 Task: Show report/block button in Hitesh Gulati message.
Action: Mouse moved to (588, 78)
Screenshot: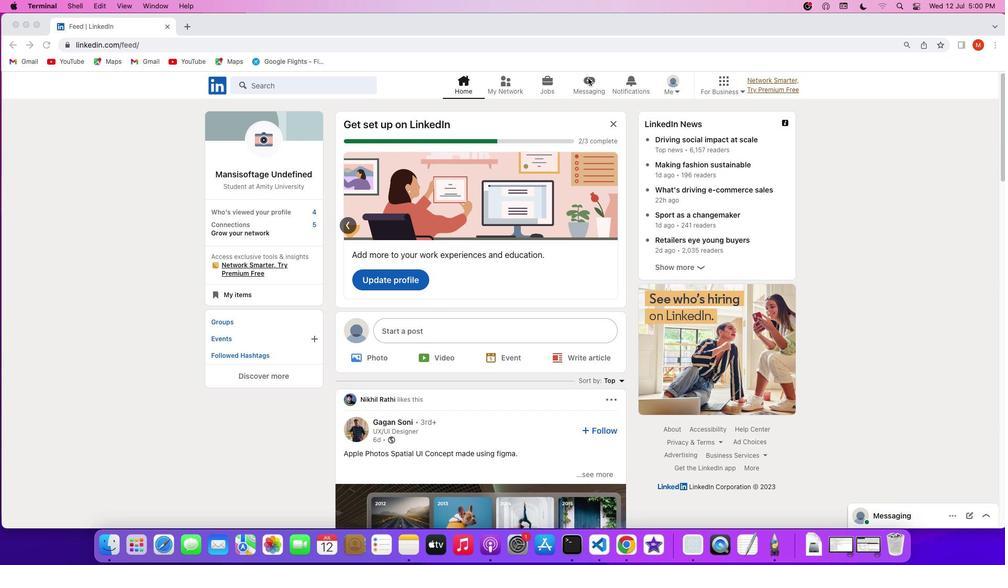 
Action: Mouse pressed left at (588, 78)
Screenshot: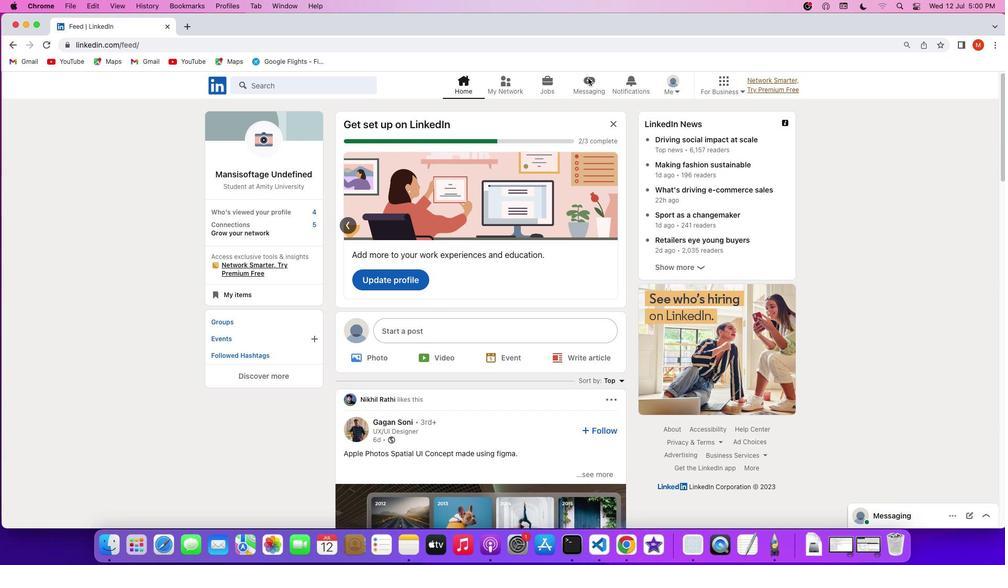 
Action: Mouse moved to (588, 79)
Screenshot: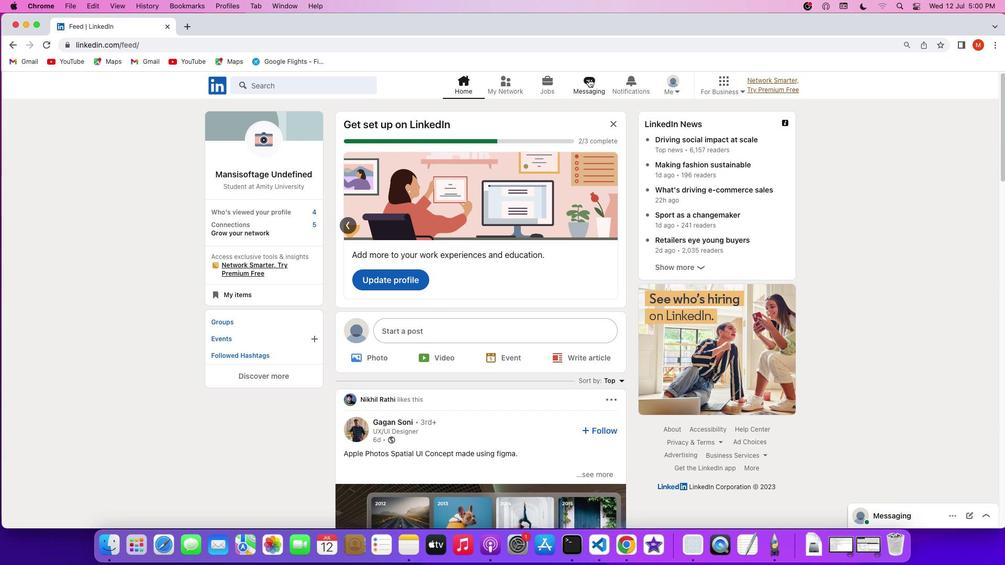 
Action: Mouse pressed left at (588, 79)
Screenshot: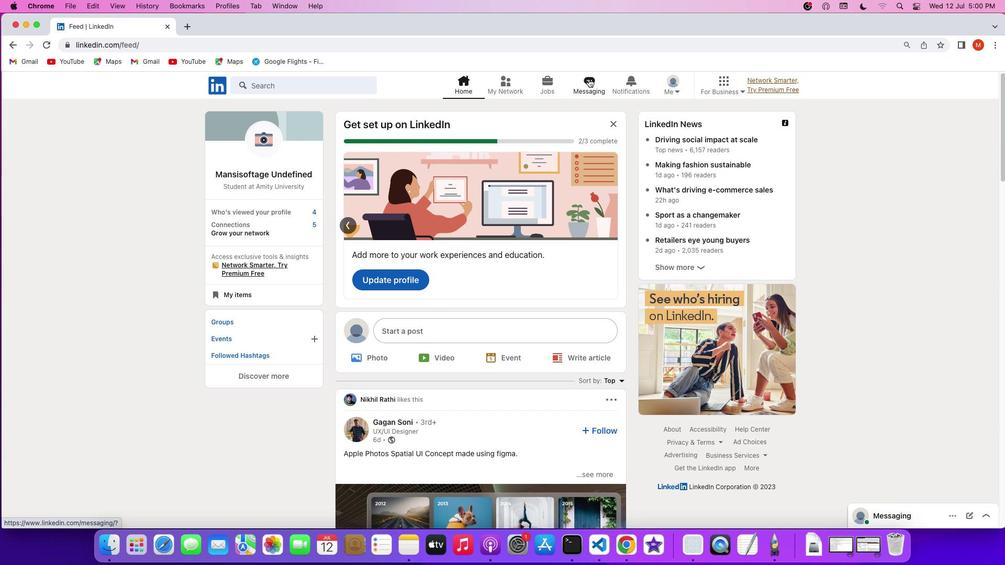 
Action: Mouse moved to (548, 120)
Screenshot: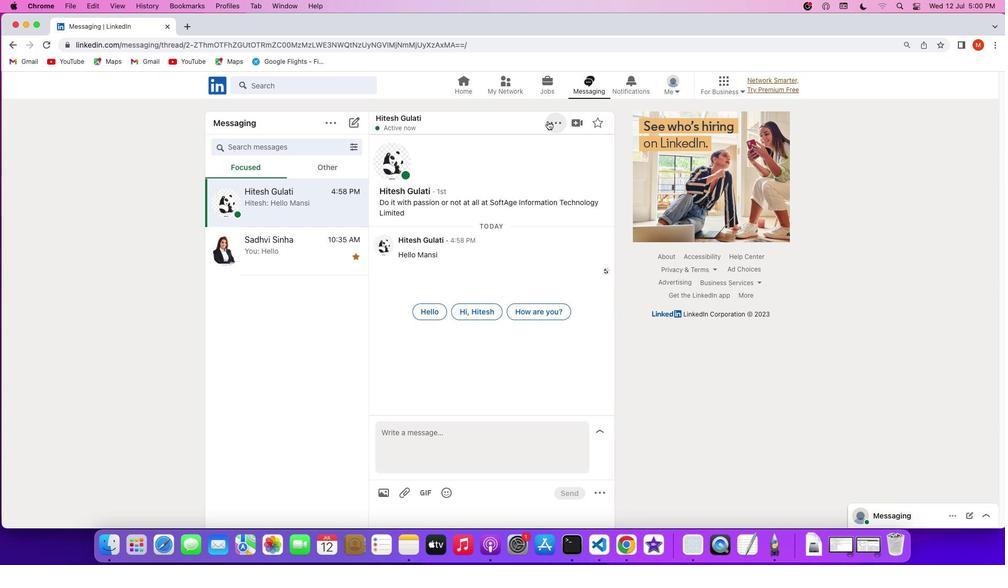 
Action: Mouse pressed left at (548, 120)
Screenshot: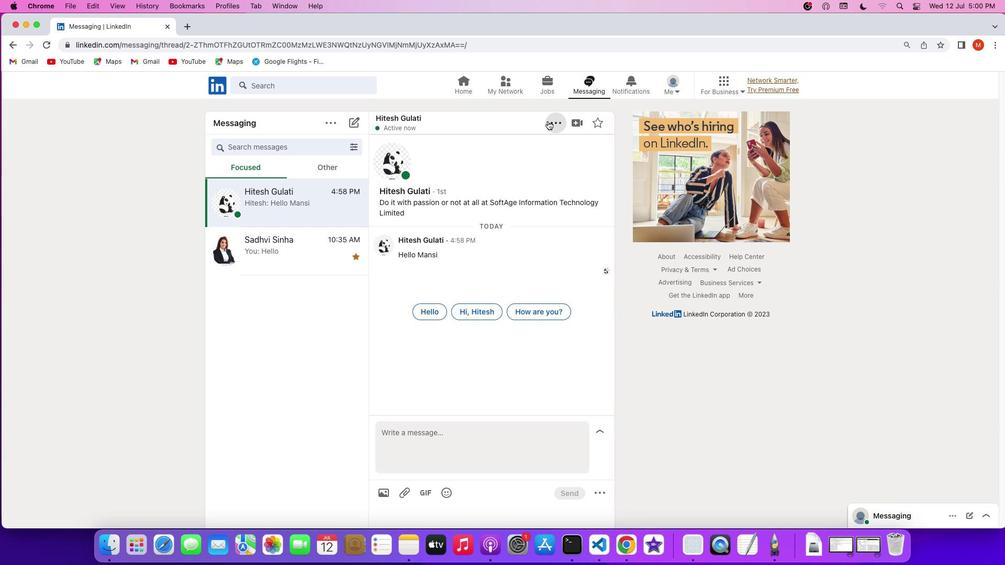 
Action: Mouse moved to (520, 285)
Screenshot: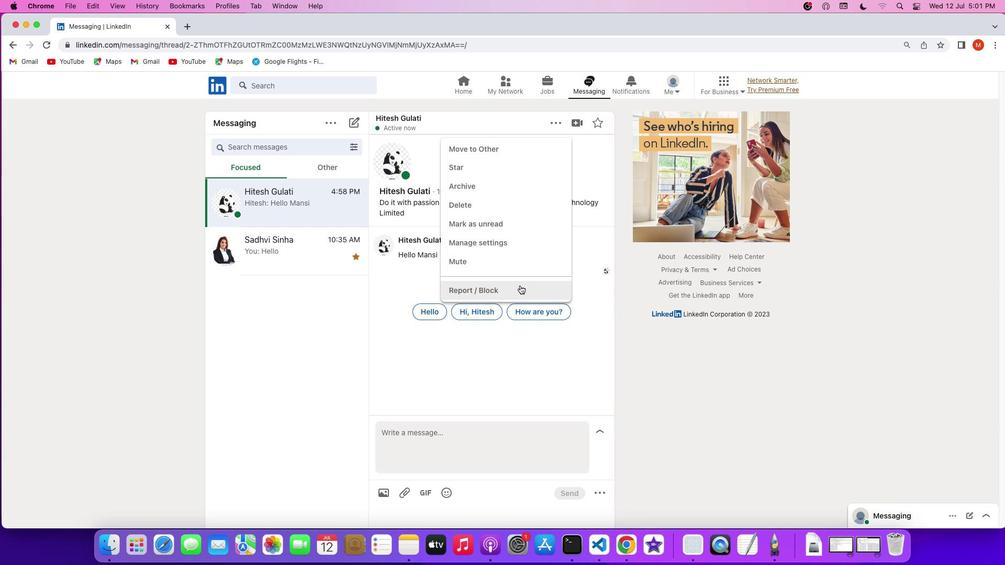 
Action: Mouse pressed left at (520, 285)
Screenshot: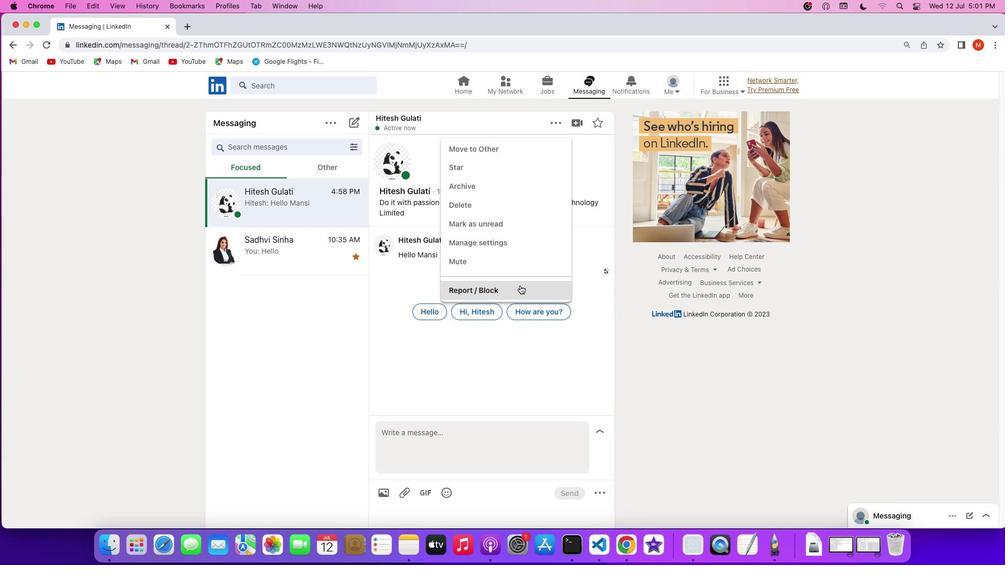 
